 Task: Create in the project AgileDeck and in the Backlog issue 'Develop a new tool for automated testing of performance and stress testing for voice assistants' a child issue 'Automated testing infrastructure reliability testing and remediation', and assign it to team member softage.2@softage.net. Create in the project AgileDeck and in the Backlog issue 'Upgrade the caching mechanism of a web application to improve response time and reduce server load' a child issue 'Integration with legal contract management software', and assign it to team member softage.3@softage.net
Action: Mouse moved to (204, 67)
Screenshot: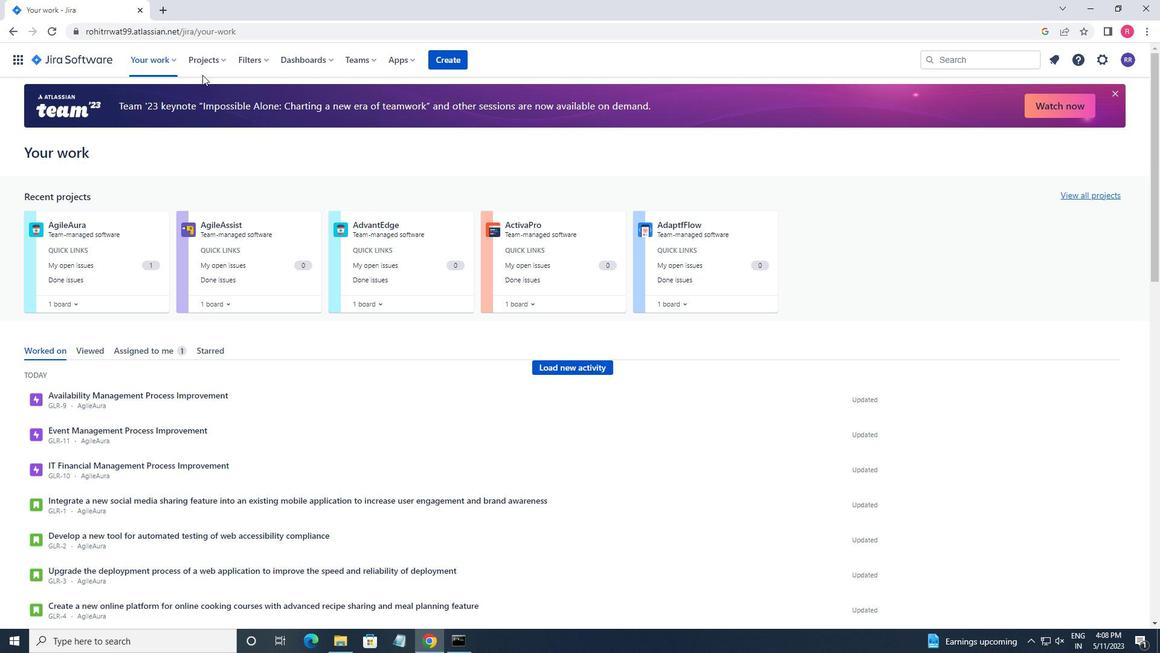 
Action: Mouse pressed left at (204, 67)
Screenshot: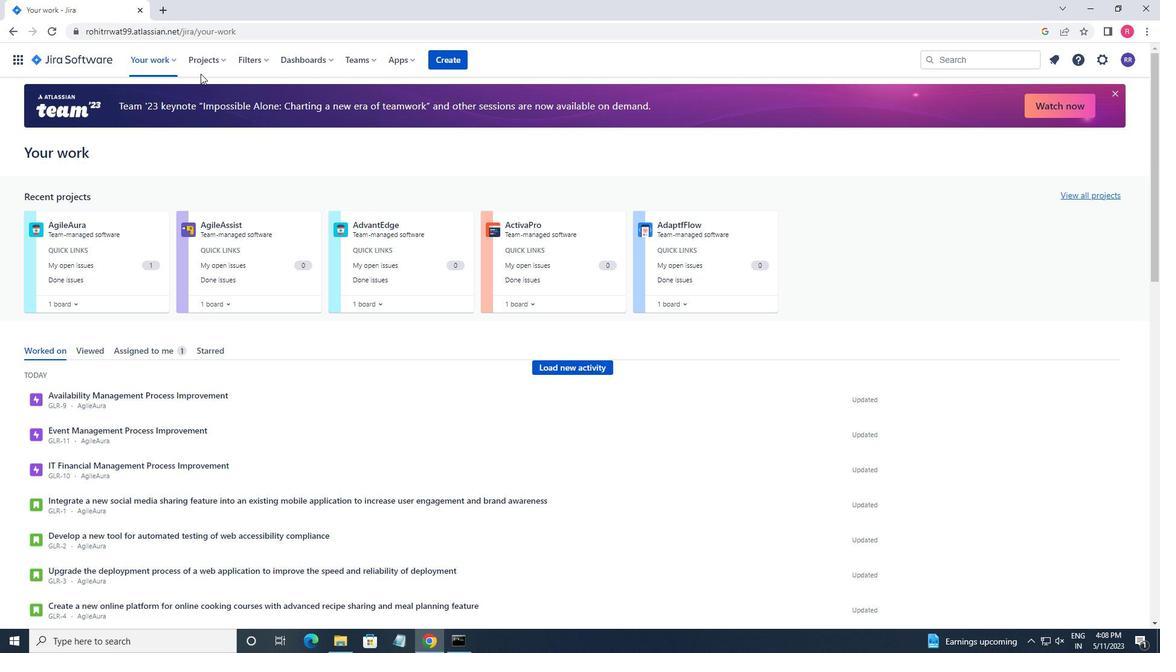 
Action: Mouse moved to (226, 118)
Screenshot: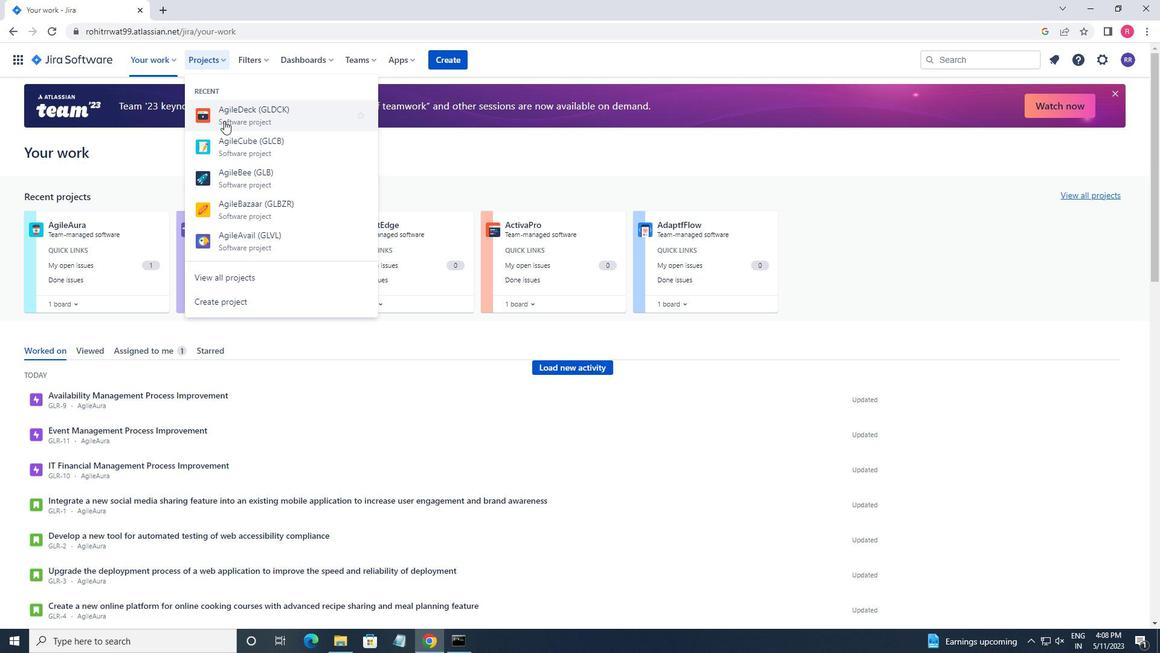 
Action: Mouse pressed left at (226, 118)
Screenshot: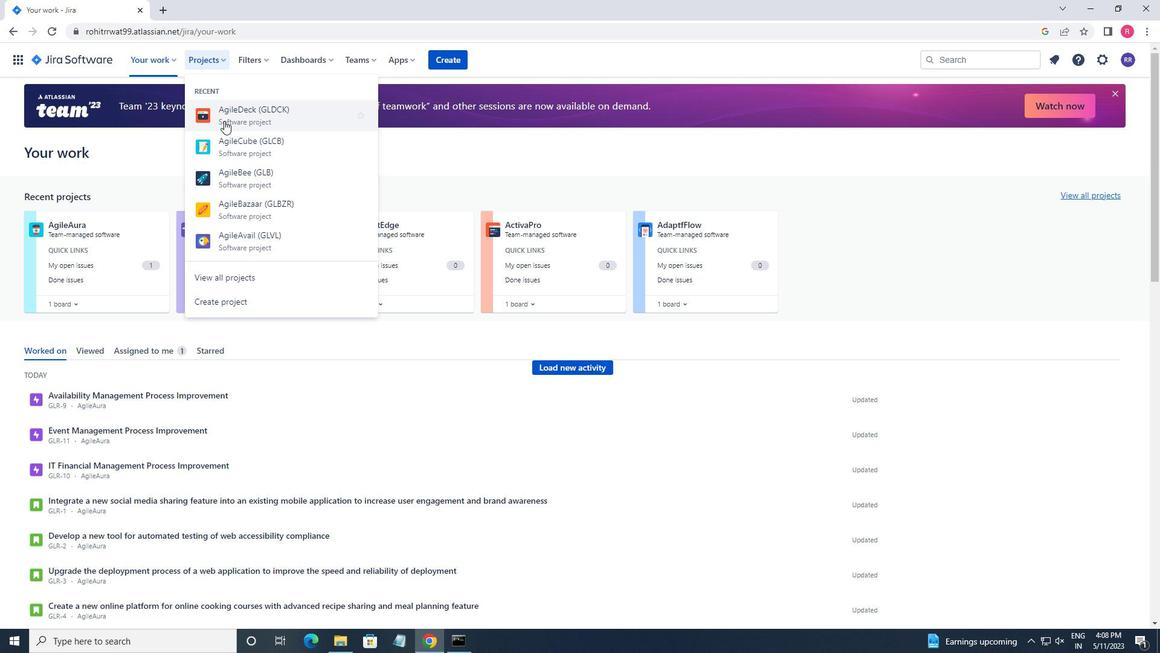 
Action: Mouse moved to (73, 185)
Screenshot: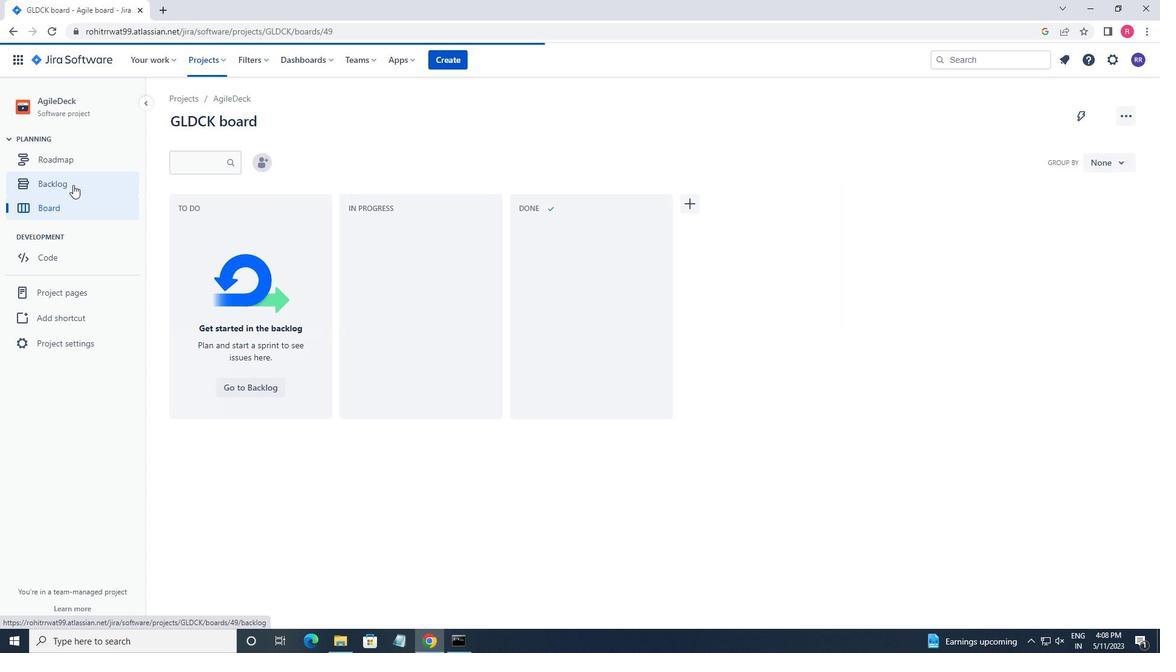 
Action: Mouse pressed left at (73, 185)
Screenshot: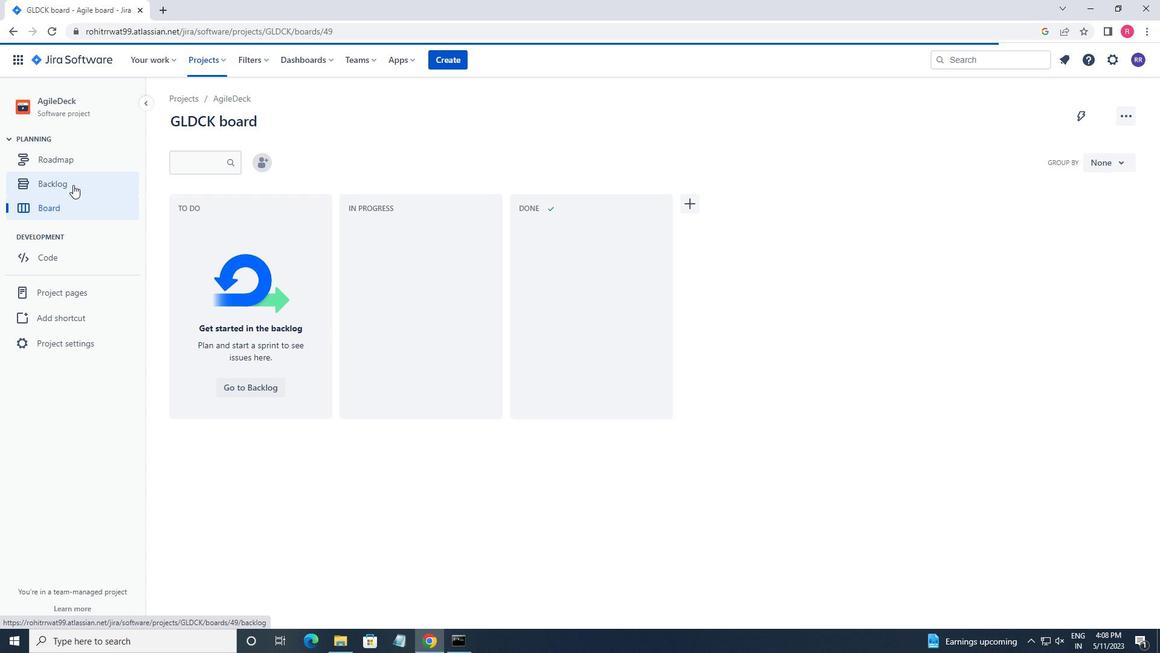 
Action: Mouse moved to (546, 422)
Screenshot: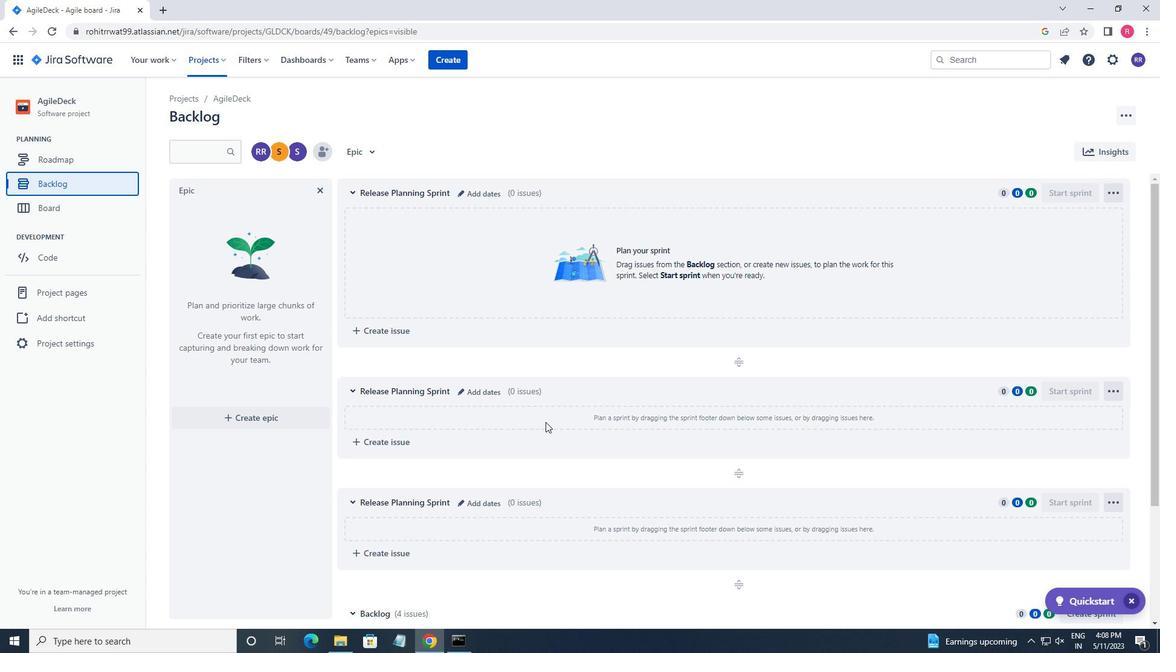
Action: Mouse scrolled (546, 421) with delta (0, 0)
Screenshot: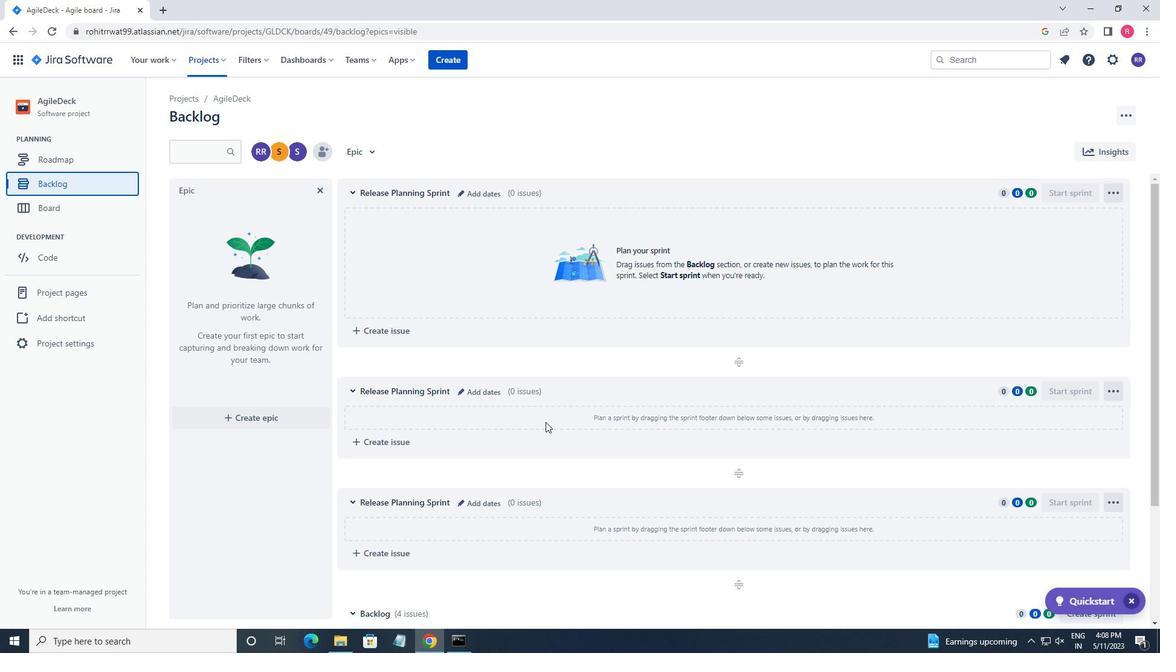 
Action: Mouse scrolled (546, 421) with delta (0, 0)
Screenshot: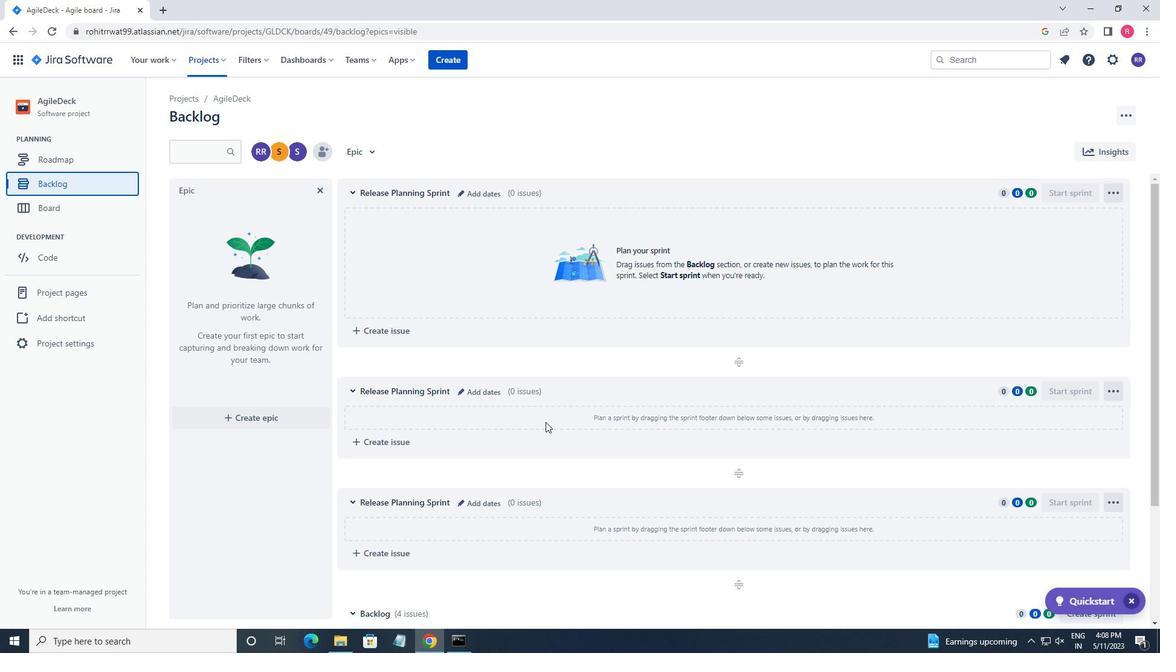 
Action: Mouse scrolled (546, 421) with delta (0, 0)
Screenshot: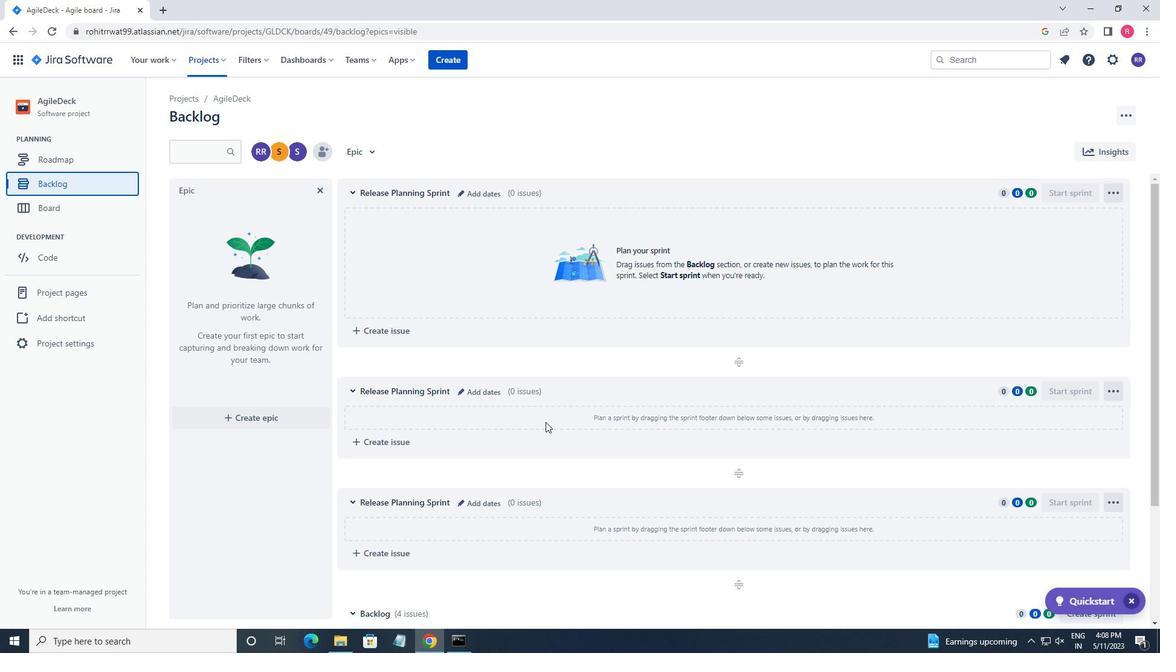 
Action: Mouse scrolled (546, 421) with delta (0, 0)
Screenshot: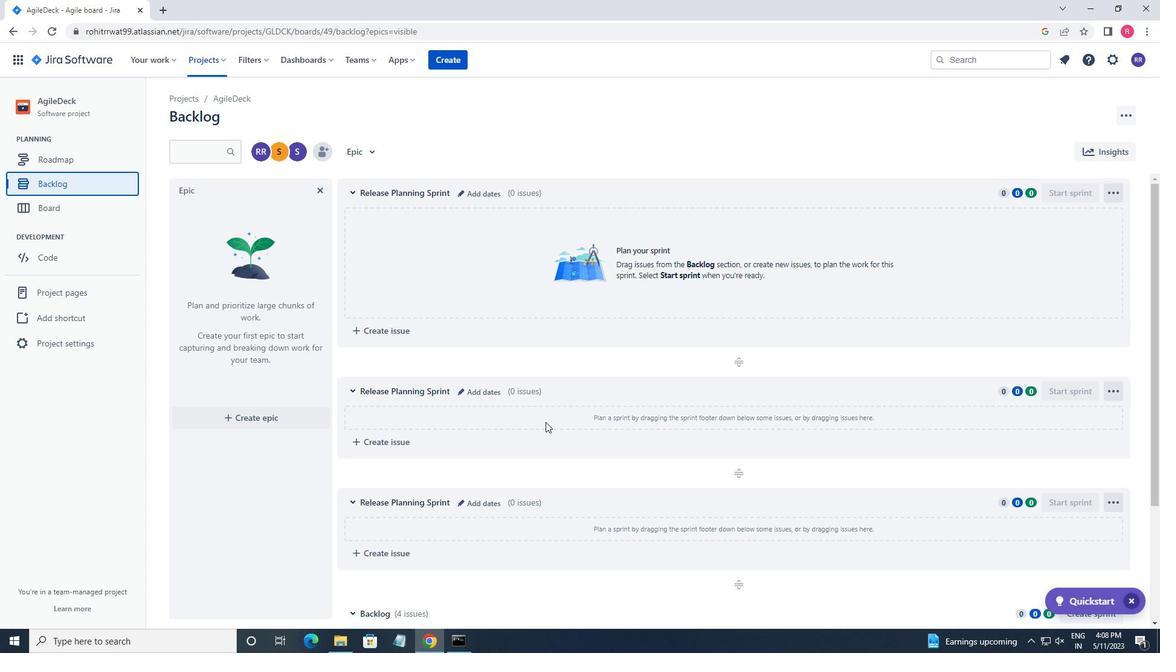 
Action: Mouse scrolled (546, 421) with delta (0, 0)
Screenshot: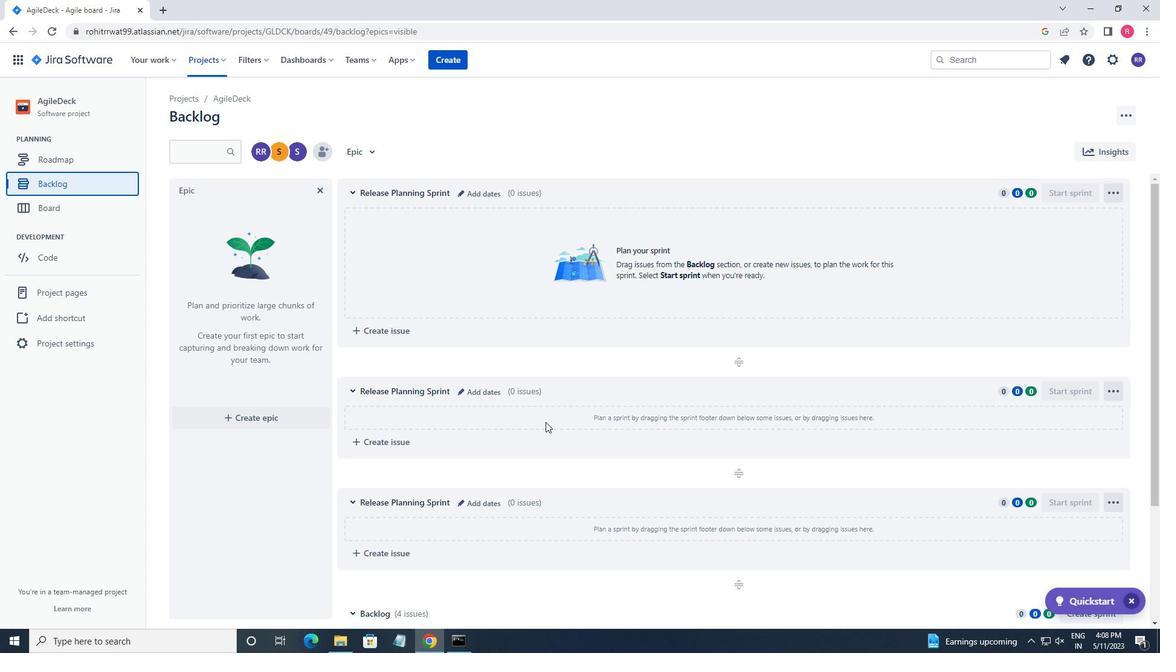 
Action: Mouse scrolled (546, 421) with delta (0, 0)
Screenshot: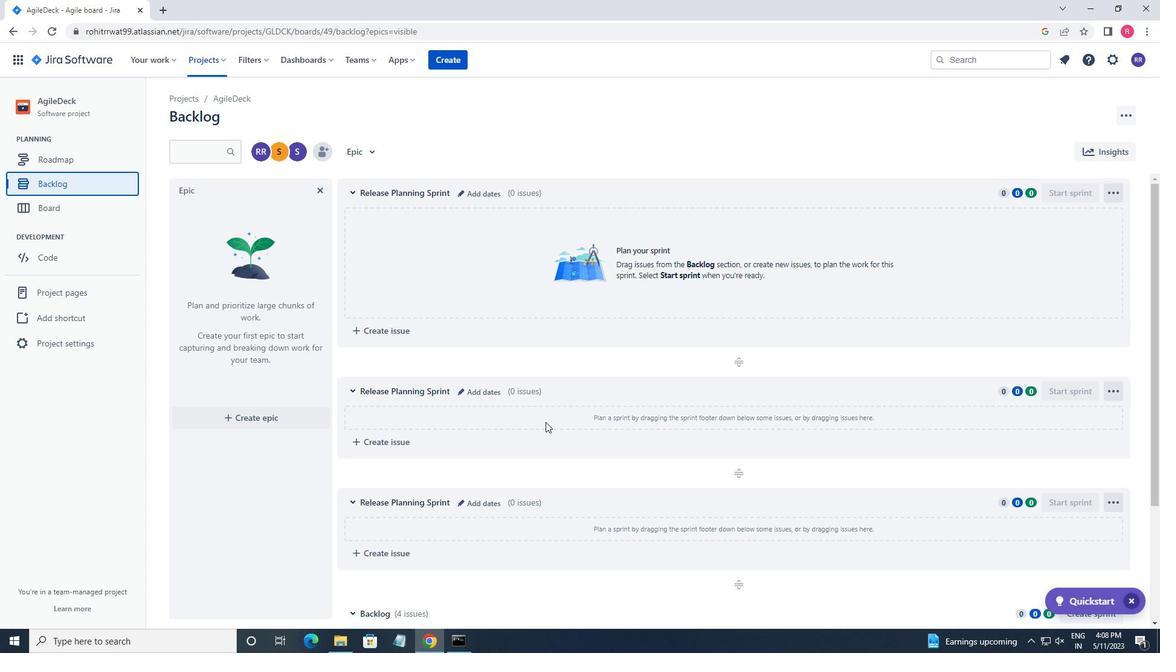 
Action: Mouse moved to (847, 483)
Screenshot: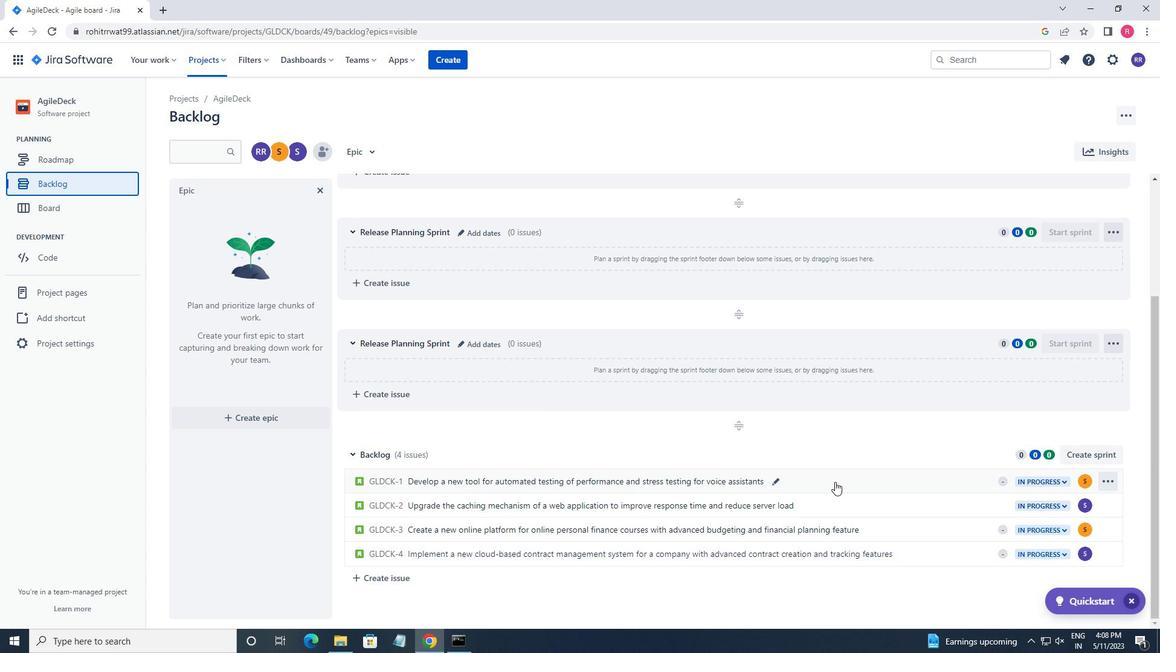 
Action: Mouse pressed left at (847, 483)
Screenshot: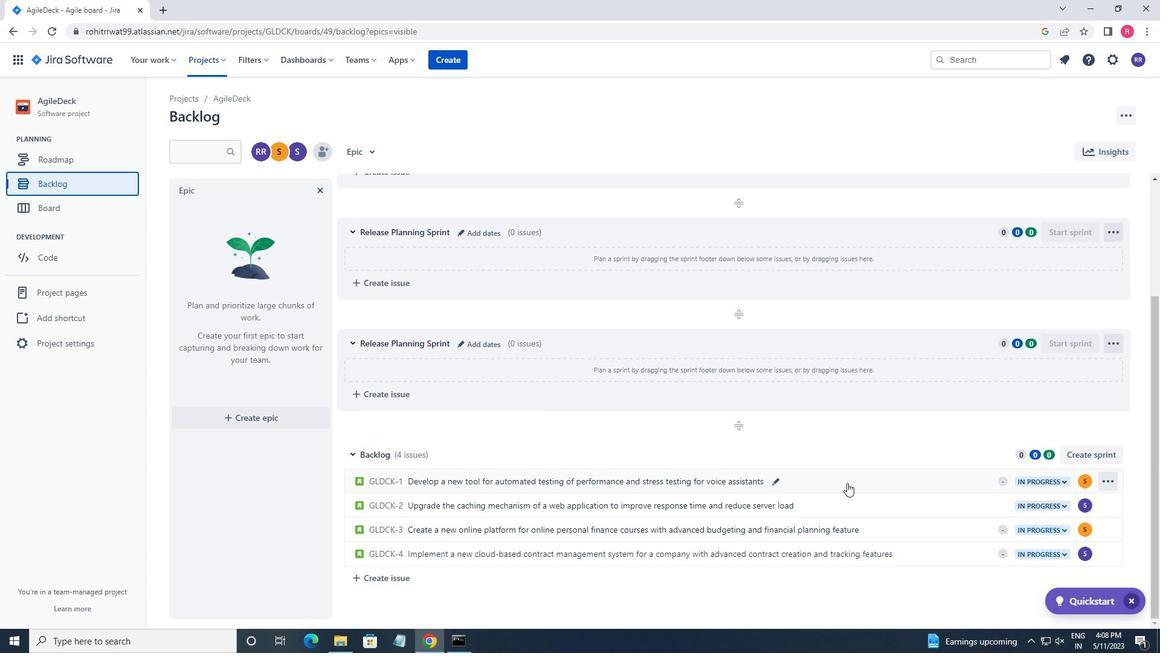 
Action: Mouse moved to (950, 278)
Screenshot: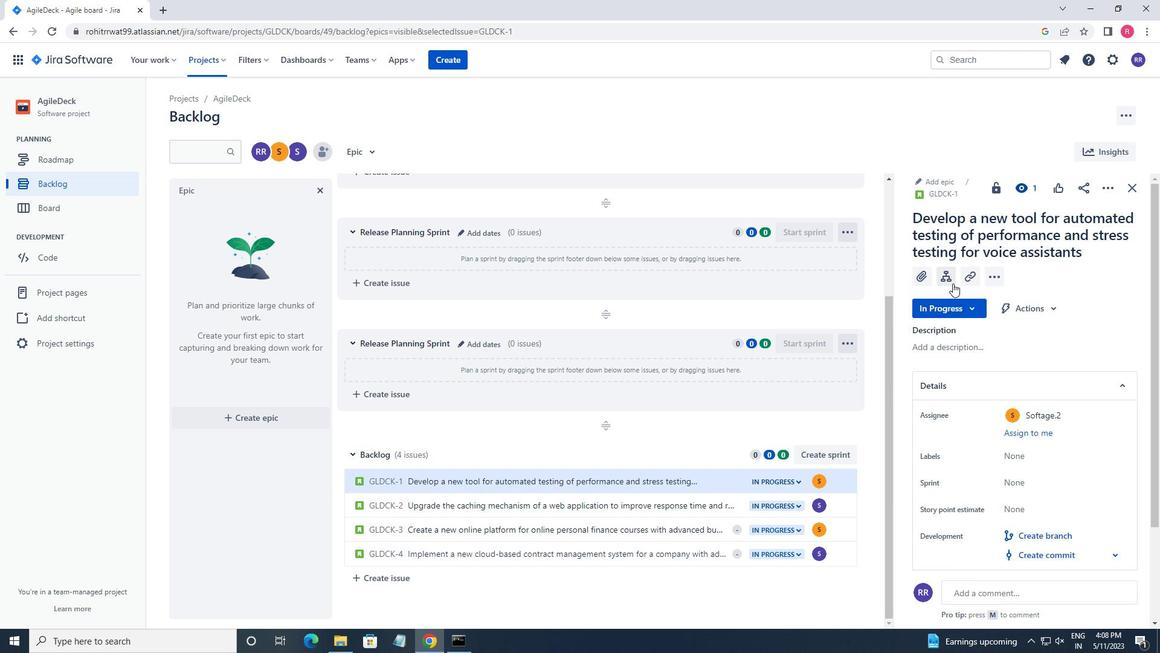 
Action: Mouse pressed left at (950, 278)
Screenshot: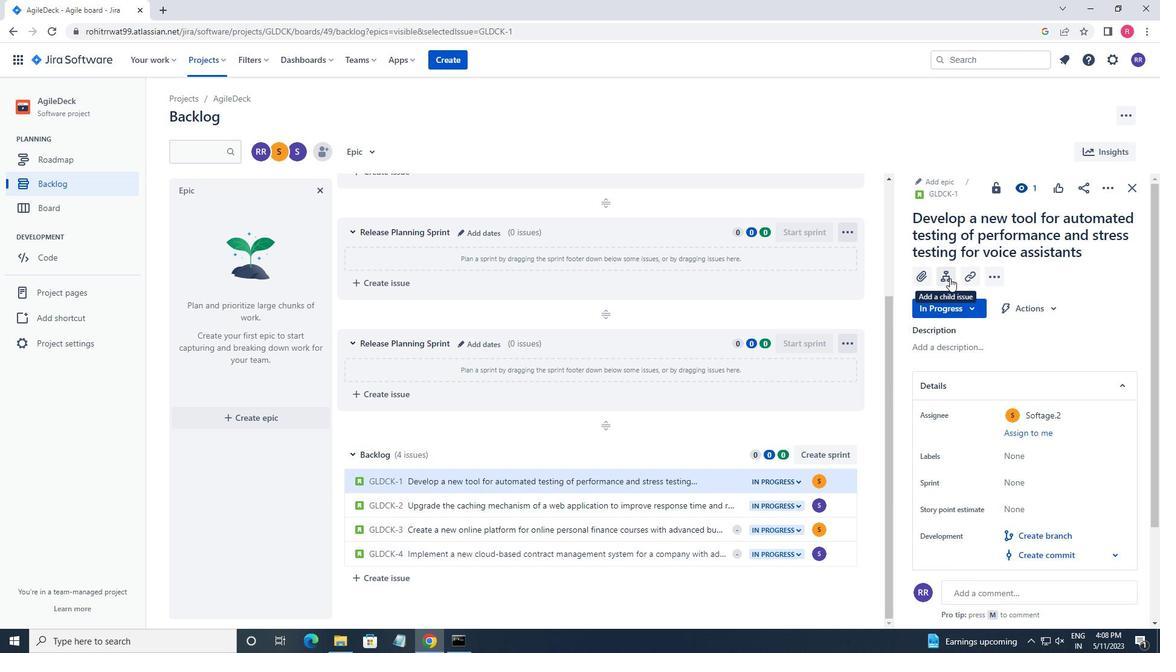 
Action: Key pressed <Key.shift>AUTOMATED<Key.space>TESTING<Key.space>INFRASTRUCTURE<Key.space>RELIABILITY<Key.space>TESTING<Key.space>AND<Key.space>REMEDIATION<Key.enter>
Screenshot: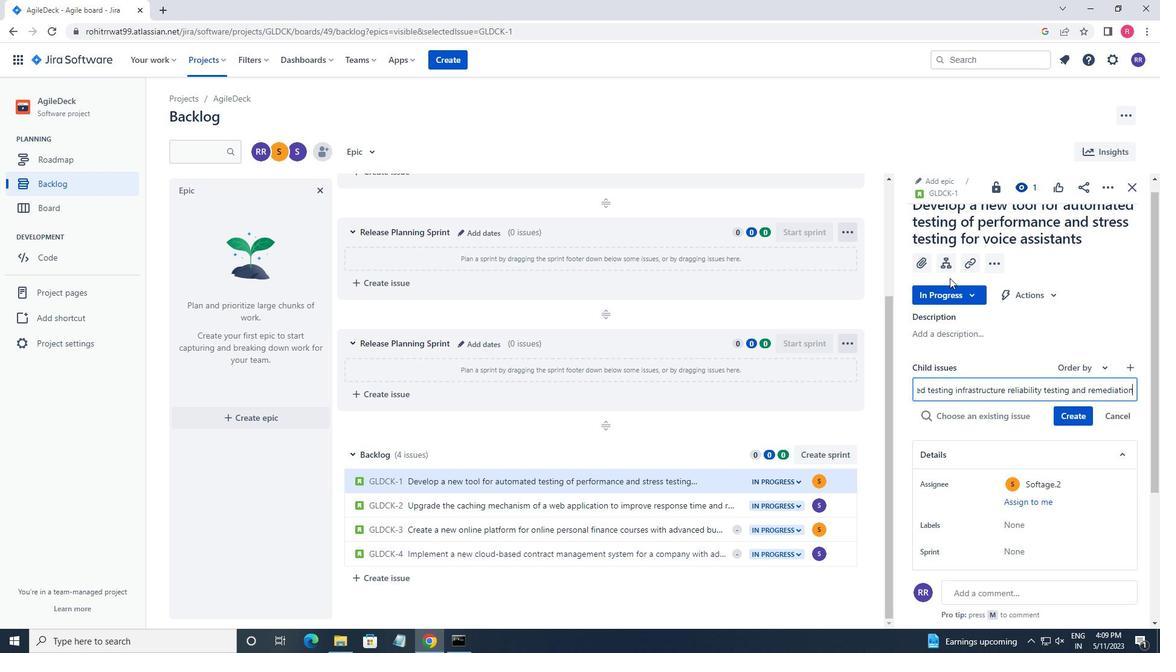 
Action: Mouse moved to (1082, 392)
Screenshot: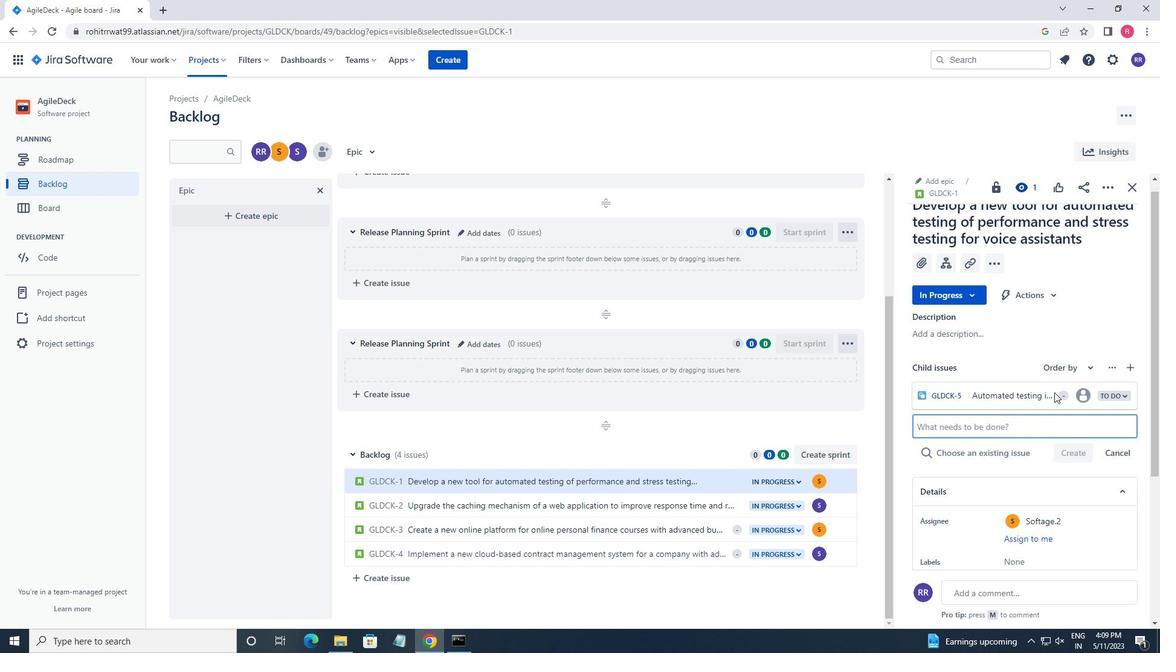 
Action: Mouse pressed left at (1082, 392)
Screenshot: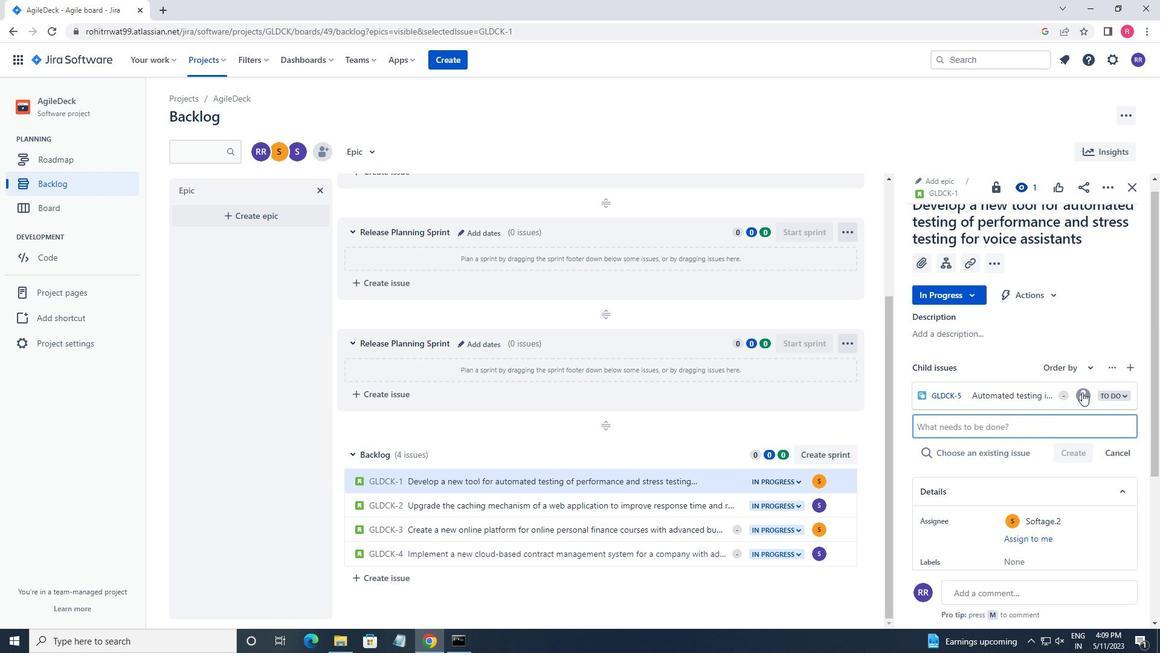 
Action: Mouse moved to (1031, 388)
Screenshot: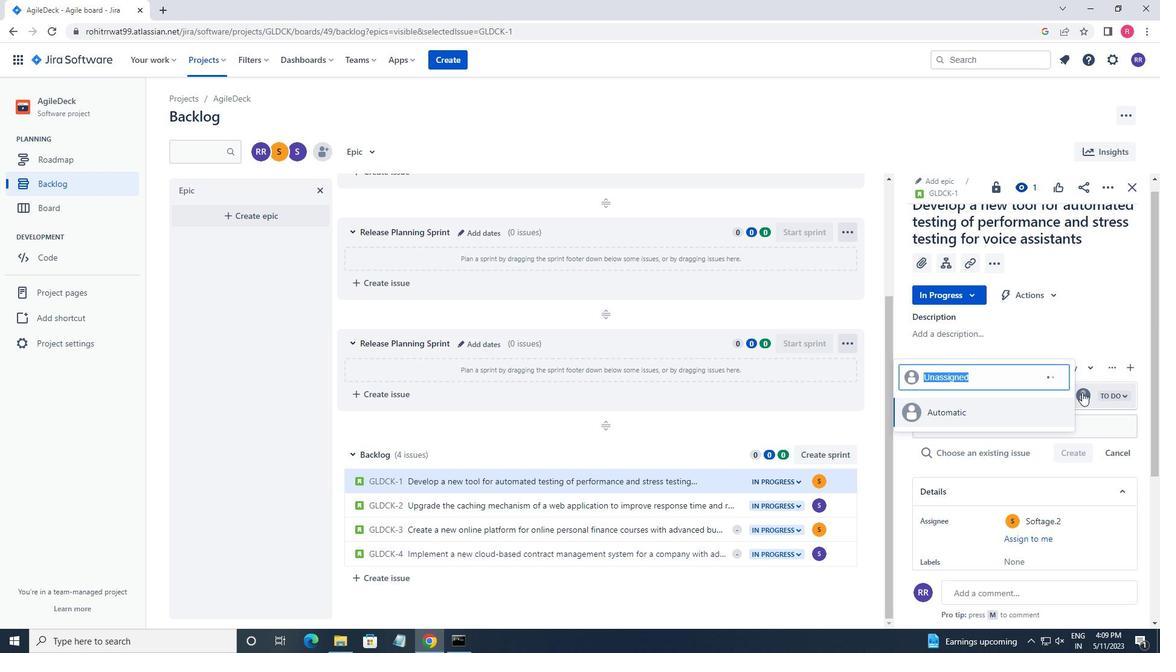 
Action: Key pressed SP<Key.backspace>OFTAGE.2<Key.shift><Key.shift><Key.shift><Key.shift><Key.shift><Key.shift><Key.shift>@SOFTAGE.NET
Screenshot: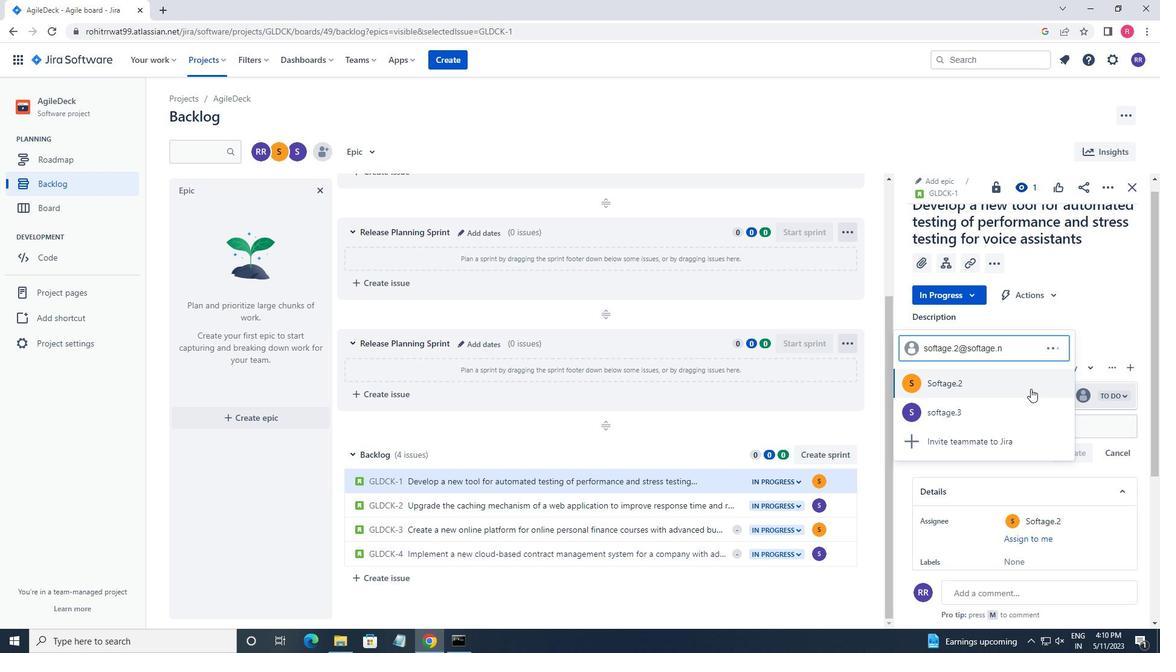 
Action: Mouse moved to (956, 392)
Screenshot: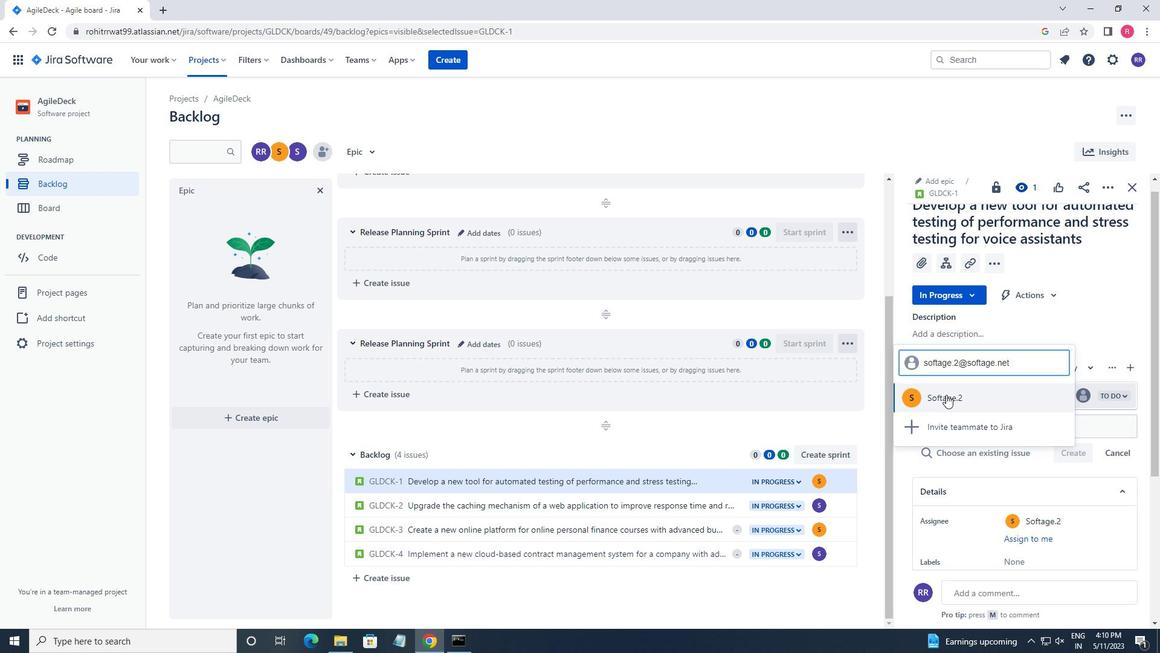 
Action: Mouse pressed left at (956, 392)
Screenshot: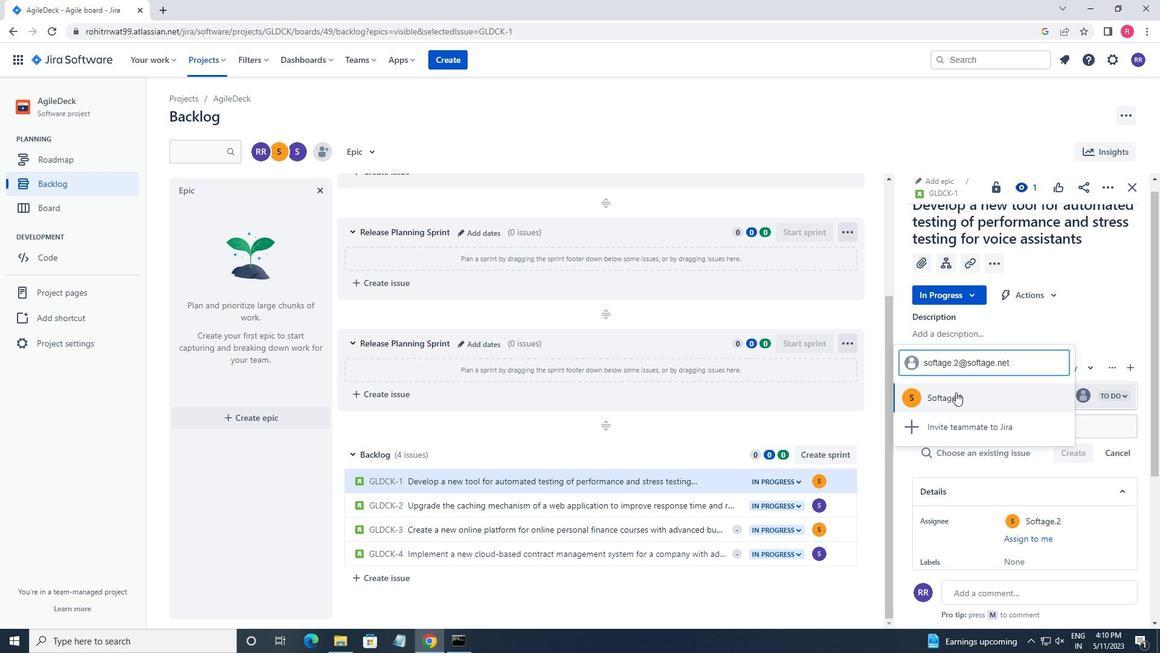 
Action: Mouse moved to (659, 515)
Screenshot: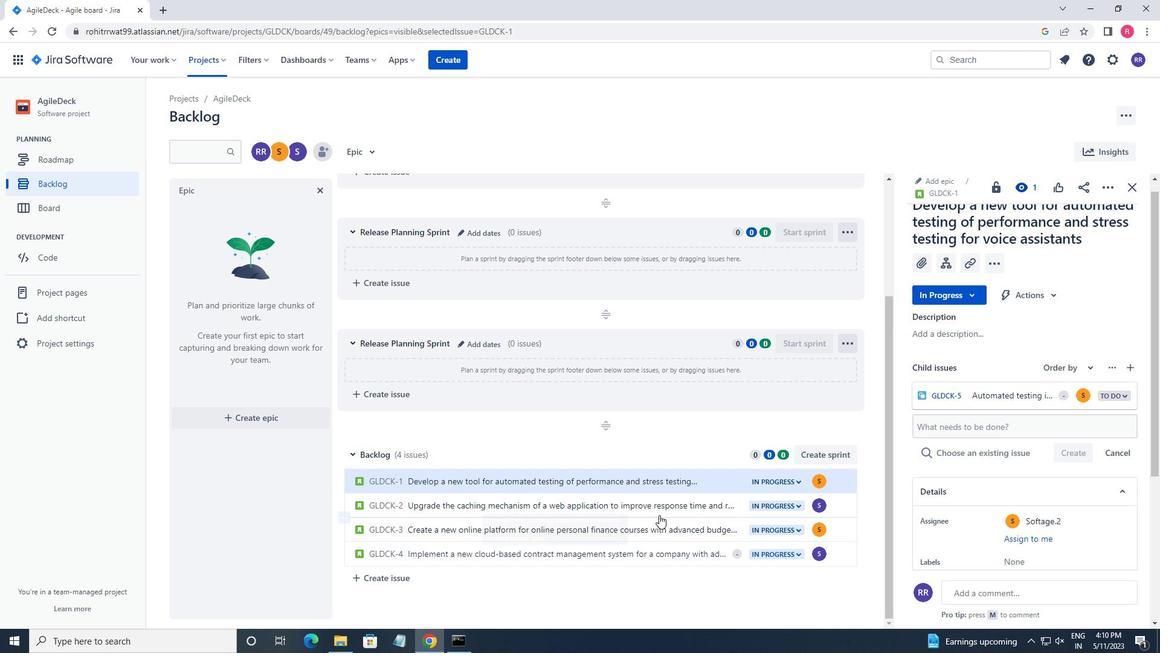 
Action: Mouse pressed left at (659, 515)
Screenshot: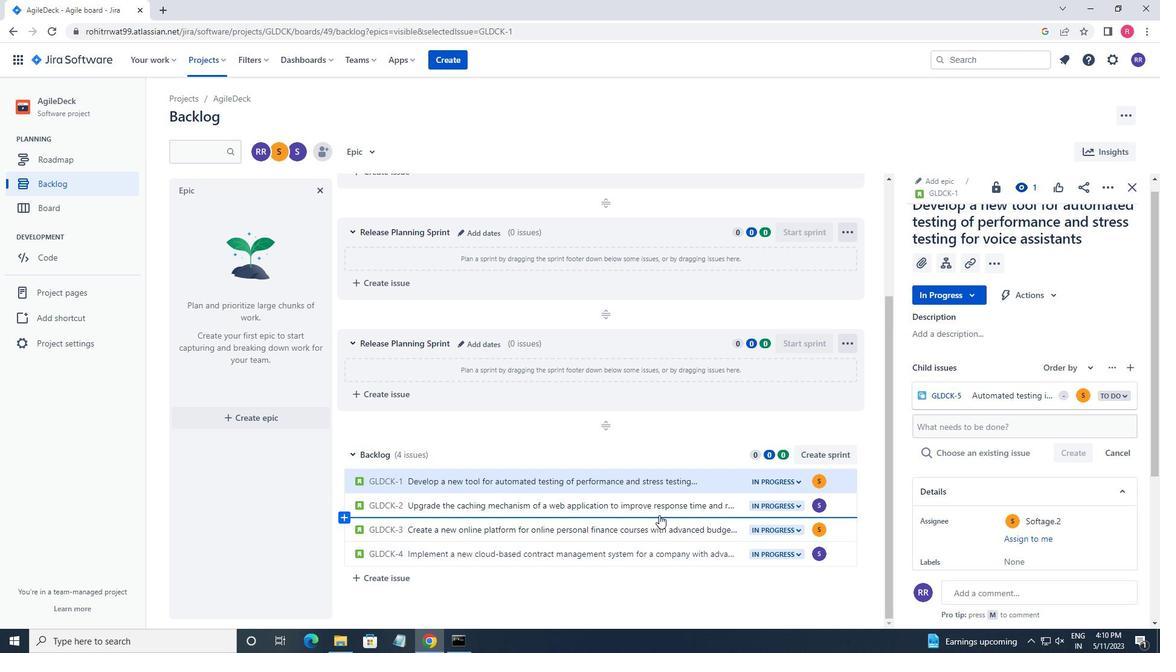 
Action: Mouse moved to (671, 509)
Screenshot: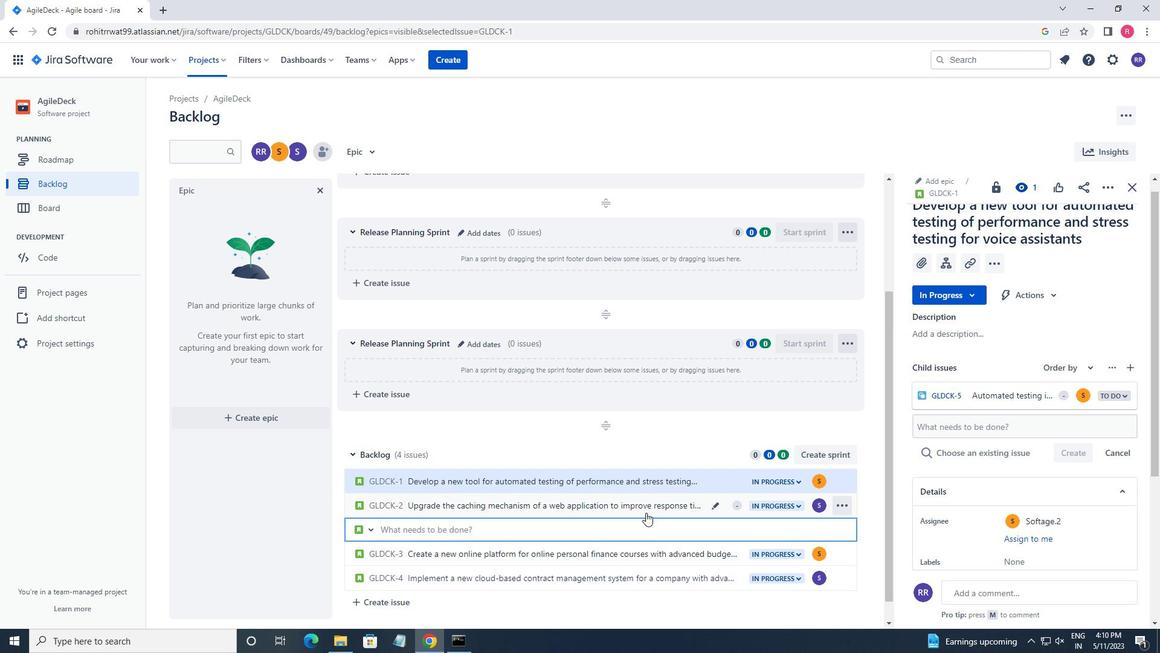 
Action: Mouse pressed left at (671, 509)
Screenshot: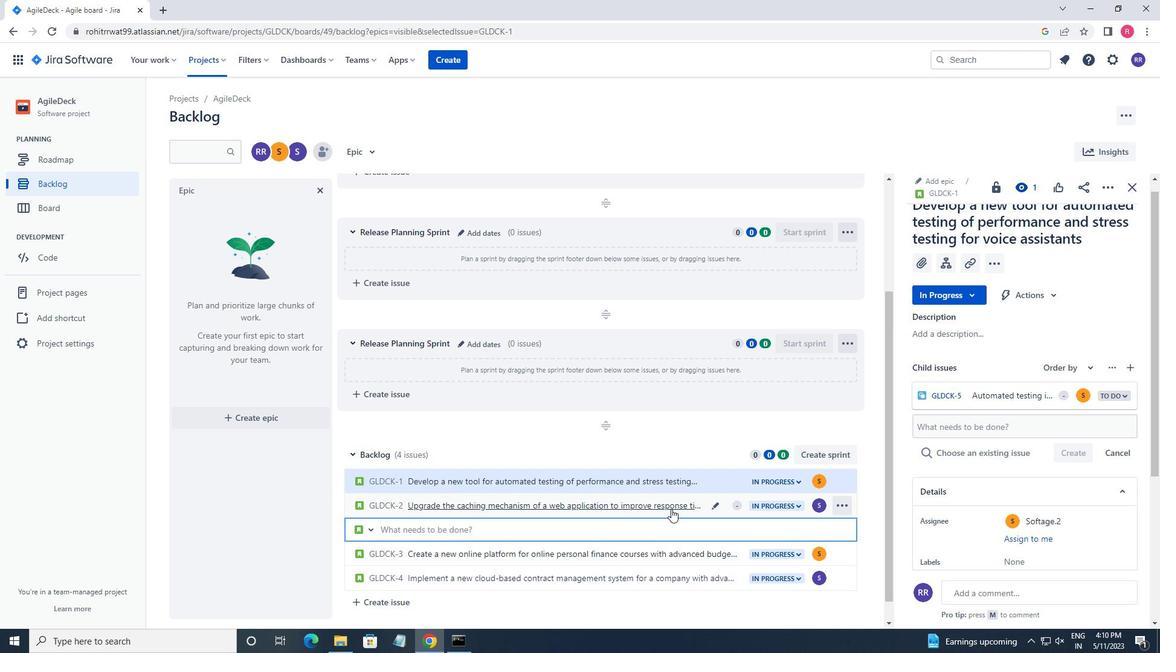
Action: Mouse moved to (952, 292)
Screenshot: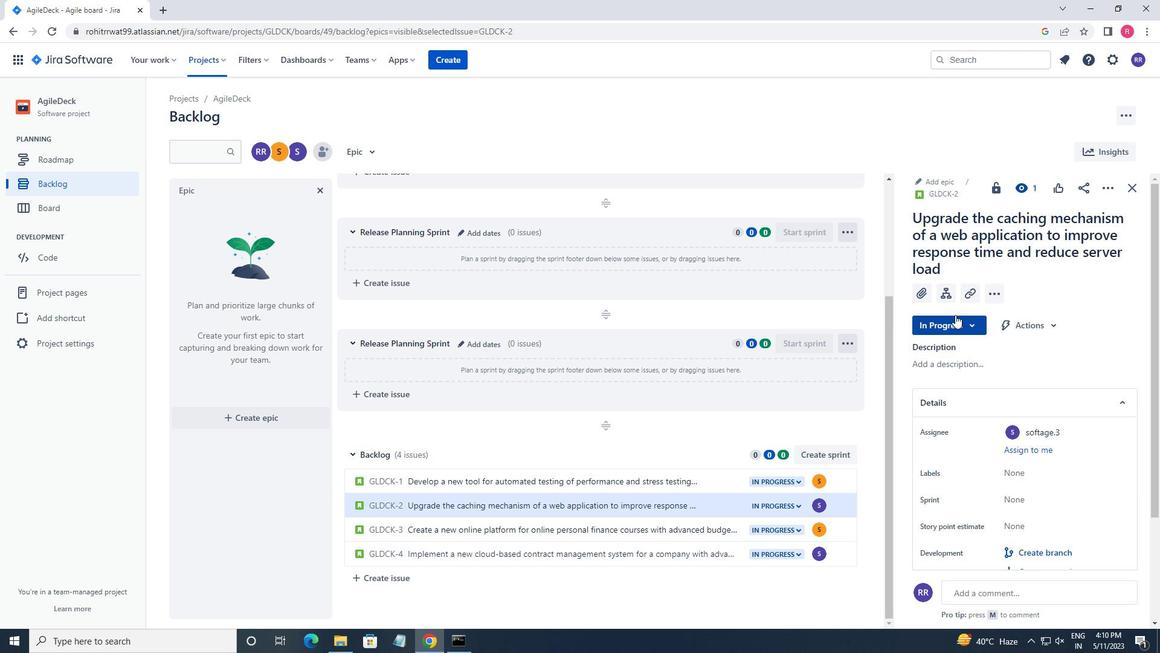 
Action: Mouse pressed left at (952, 292)
Screenshot: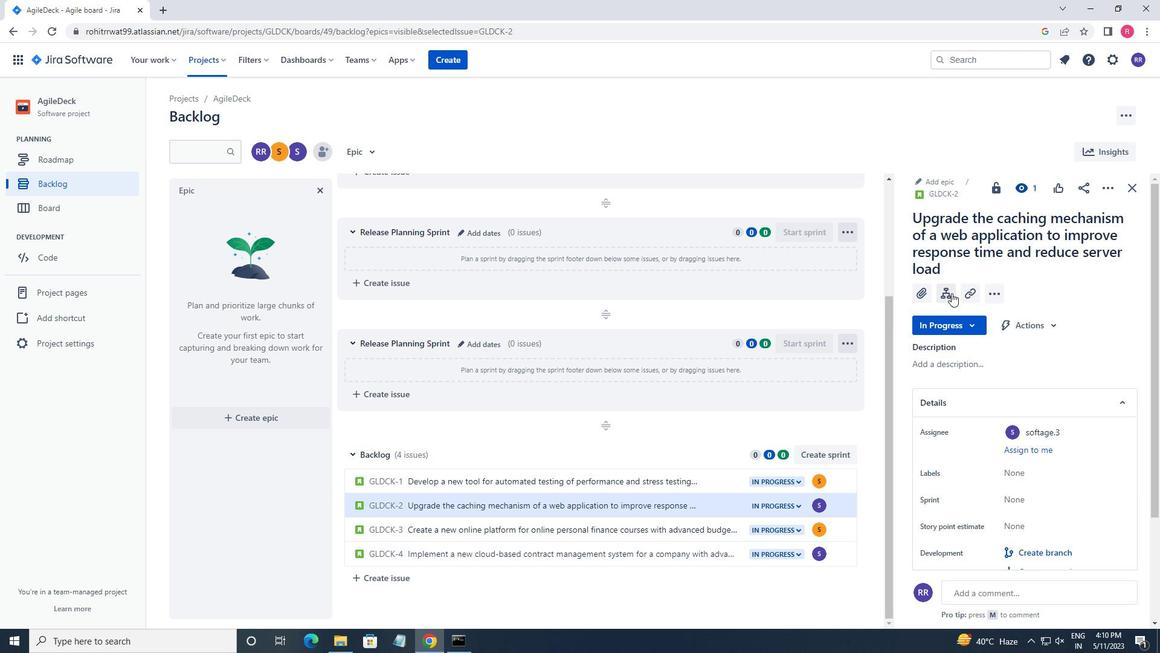 
Action: Mouse moved to (943, 388)
Screenshot: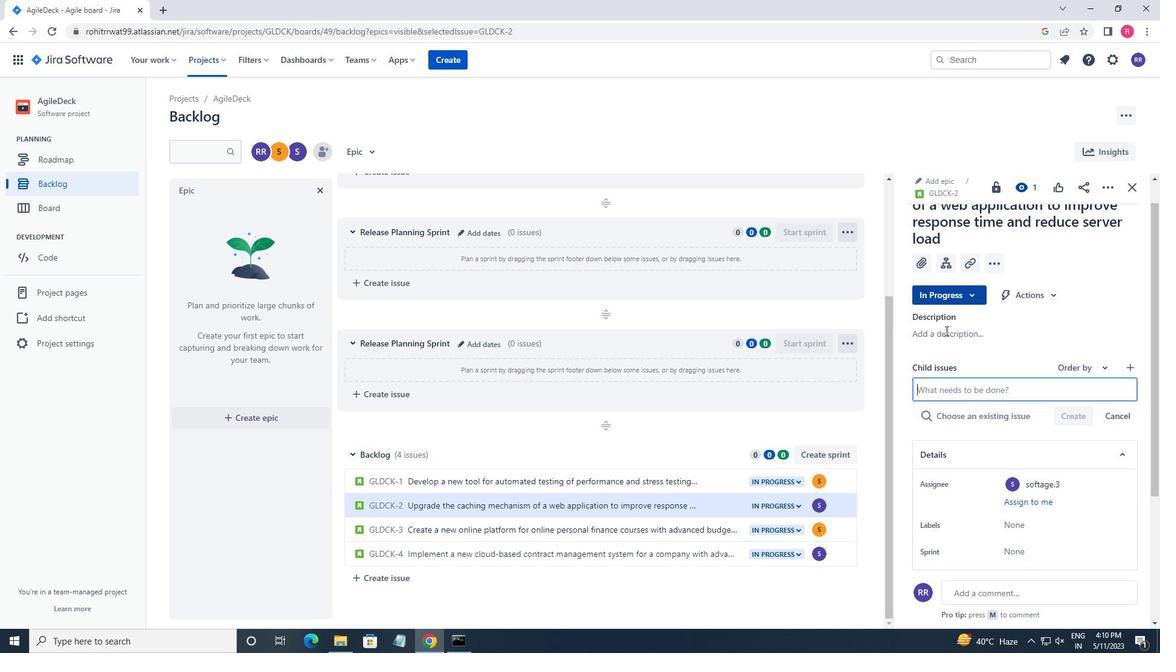 
Action: Key pressed <Key.shift_r>INTER<Key.backspace>GRAT<Key.backspace>TION<Key.space>WITH<Key.space>LEGAL<Key.space>CONTRACT<Key.space>,<Key.backspace>MANAGEMENT<Key.space>SOFTWARE<Key.enter>
Screenshot: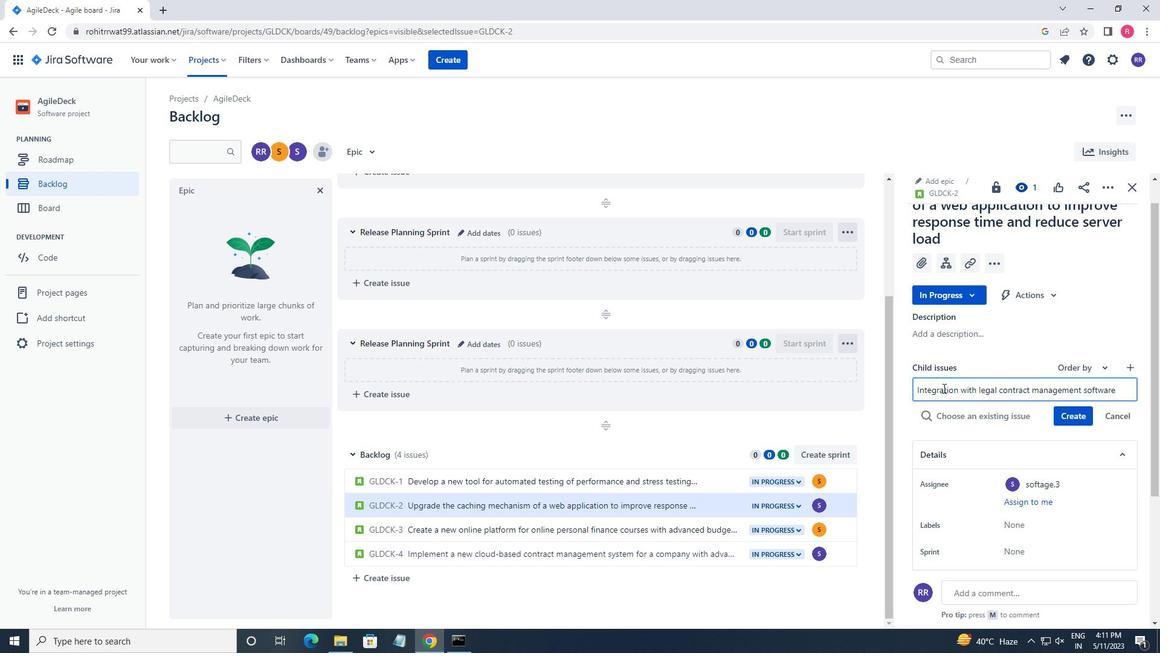 
Action: Mouse moved to (1086, 397)
Screenshot: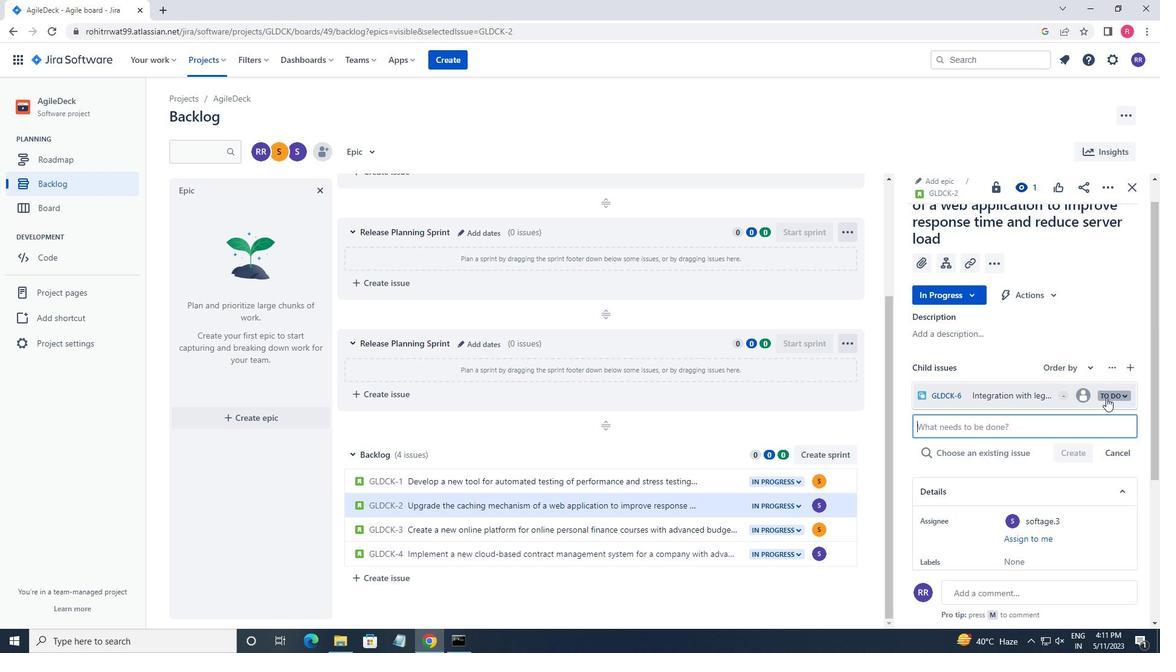 
Action: Mouse pressed left at (1086, 397)
Screenshot: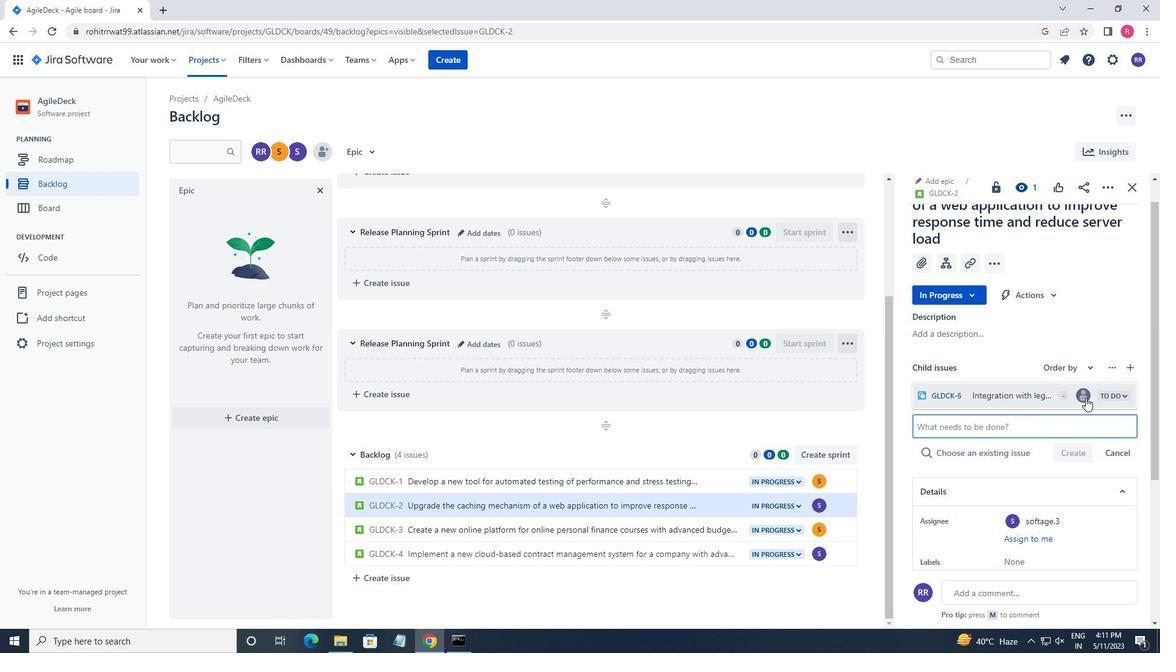 
Action: Key pressed SOFTAGE.3
Screenshot: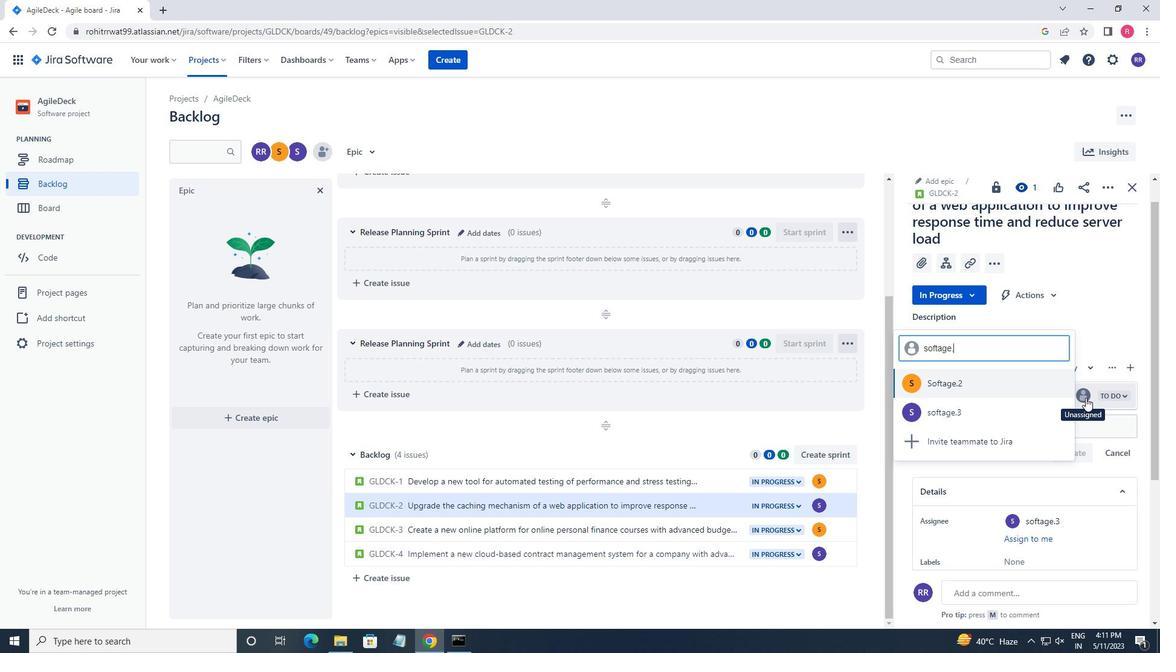 
Action: Mouse moved to (959, 366)
Screenshot: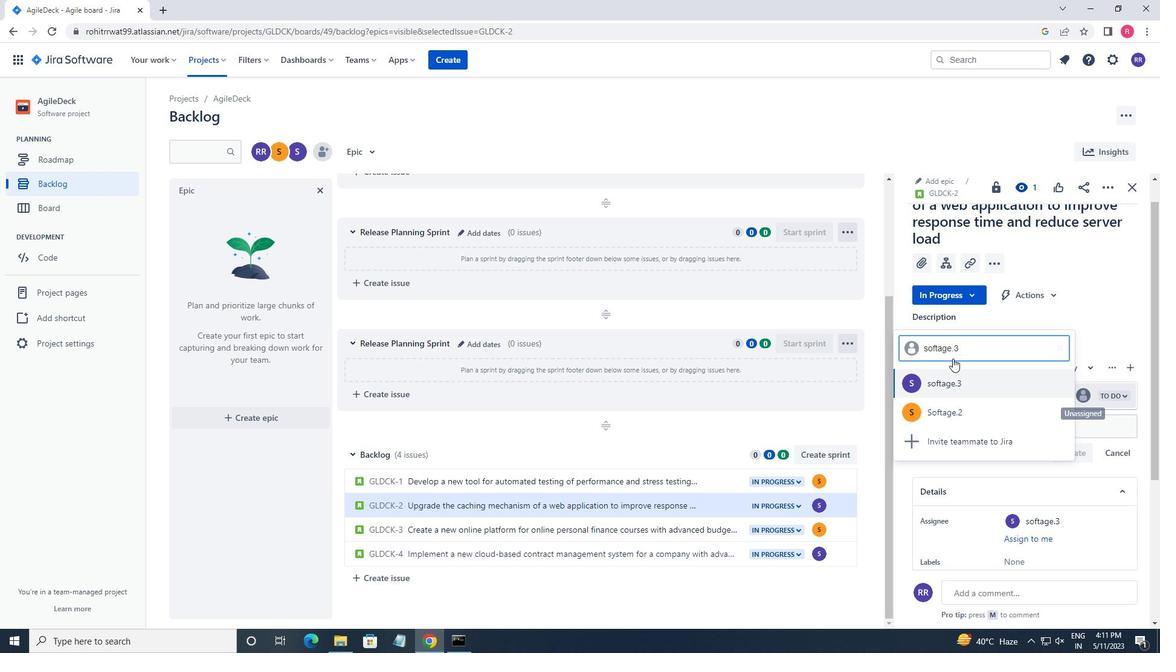 
Action: Key pressed <Key.shift>@SOFTAGE.NET
Screenshot: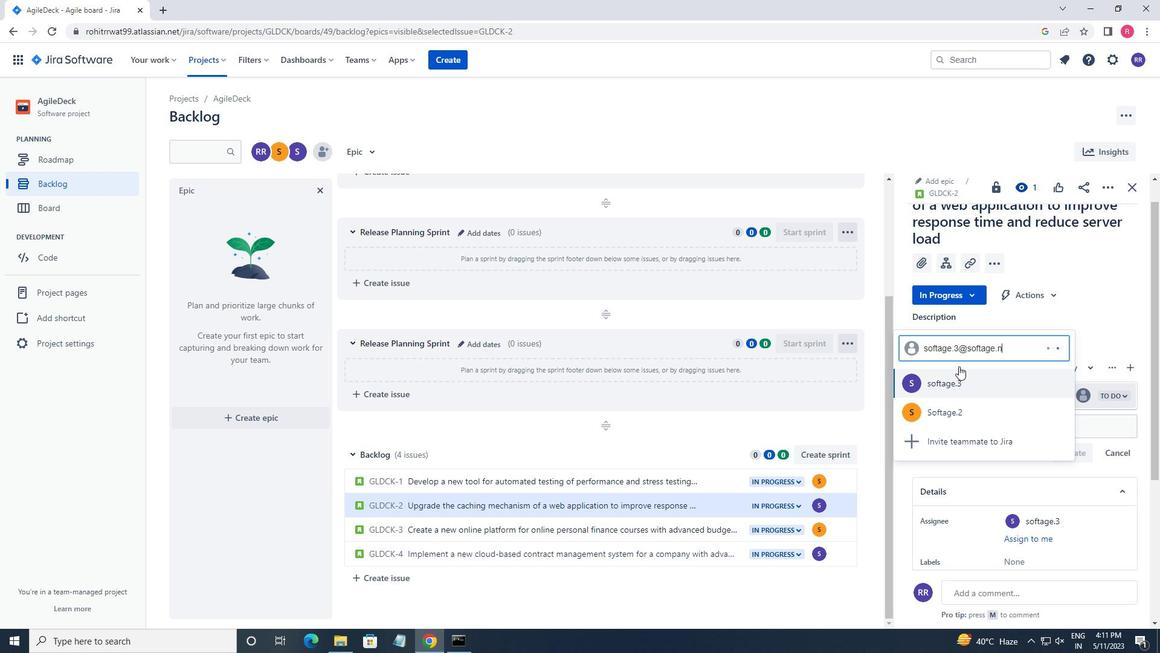 
Action: Mouse moved to (960, 401)
Screenshot: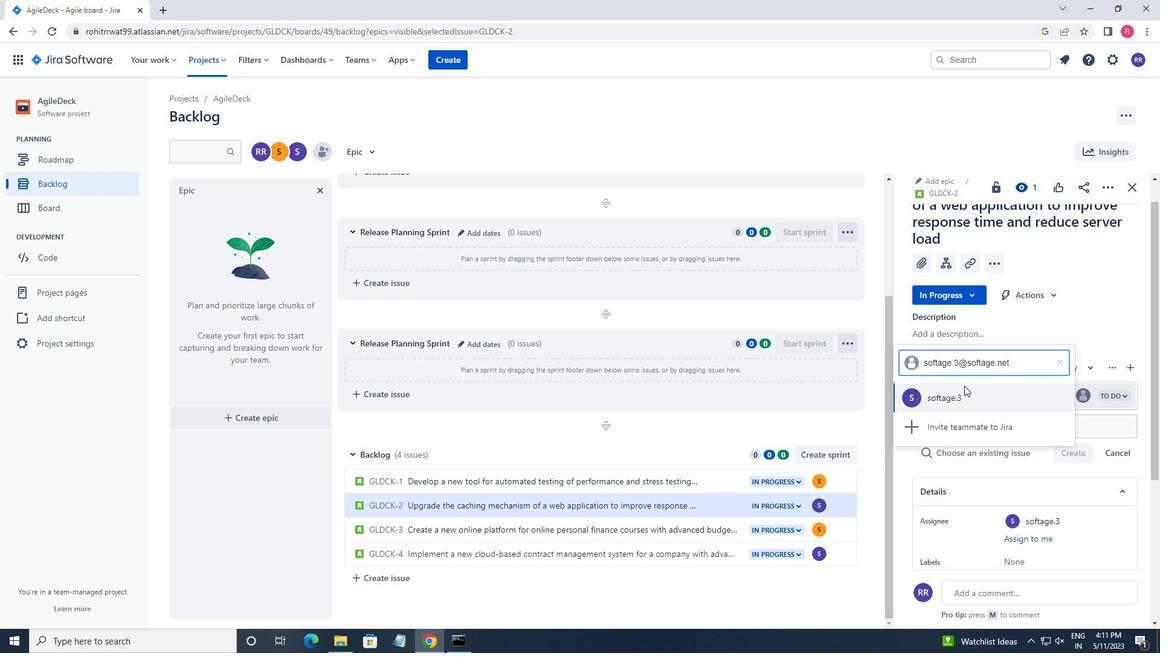 
Action: Mouse pressed left at (960, 401)
Screenshot: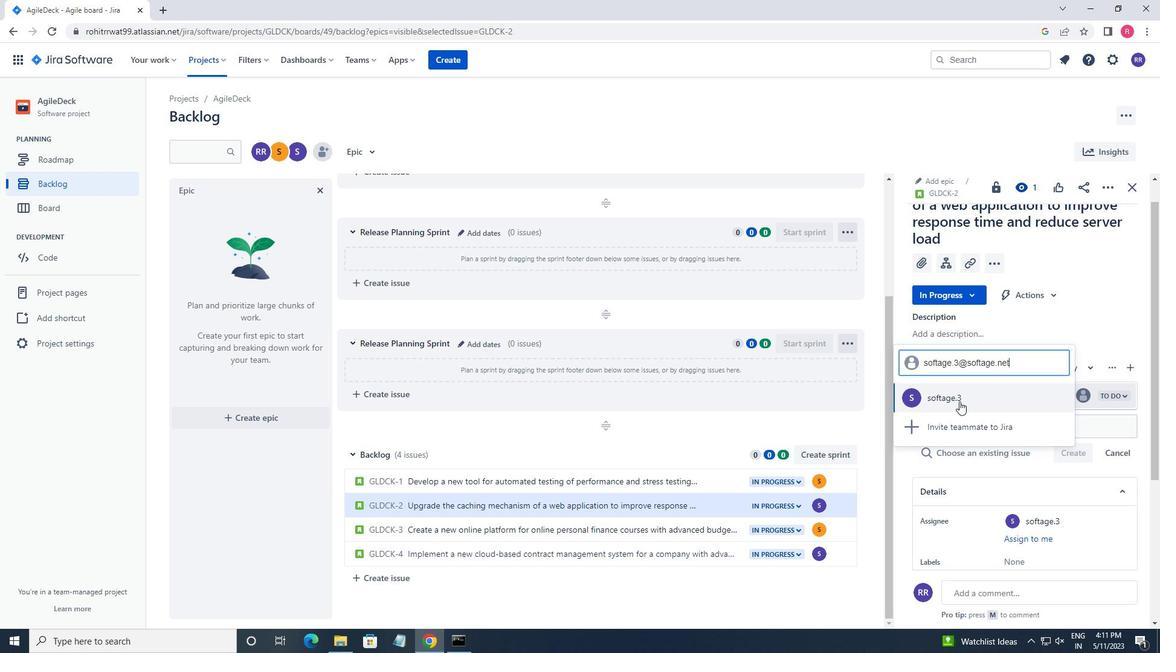 
